 Task: Use Motocross Effect in this video Movie B.mp4
Action: Mouse moved to (259, 85)
Screenshot: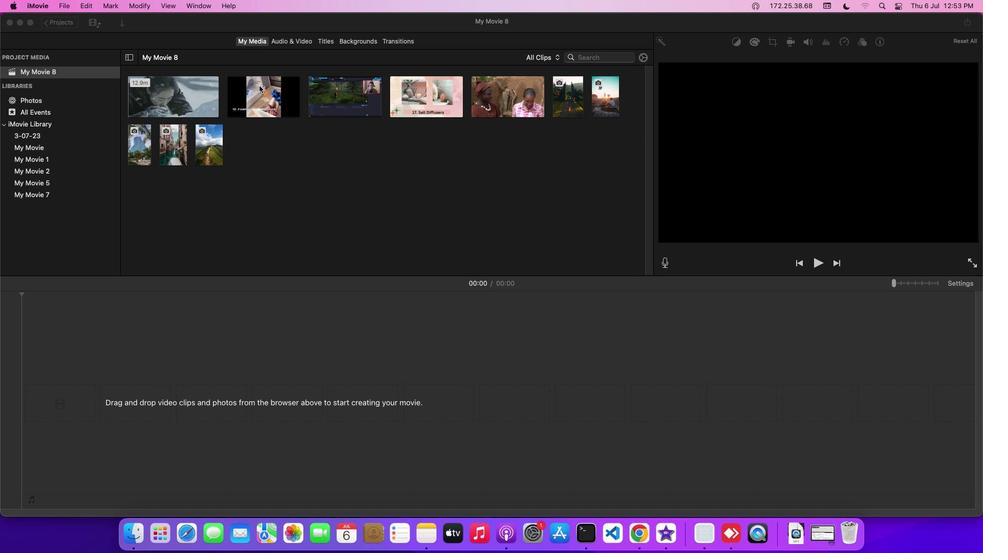 
Action: Mouse pressed left at (259, 85)
Screenshot: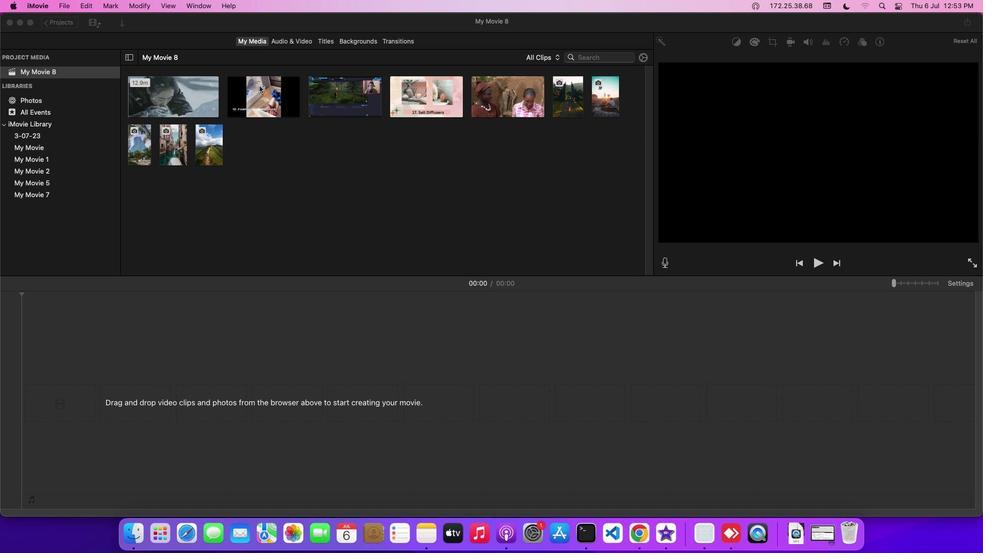 
Action: Mouse moved to (295, 44)
Screenshot: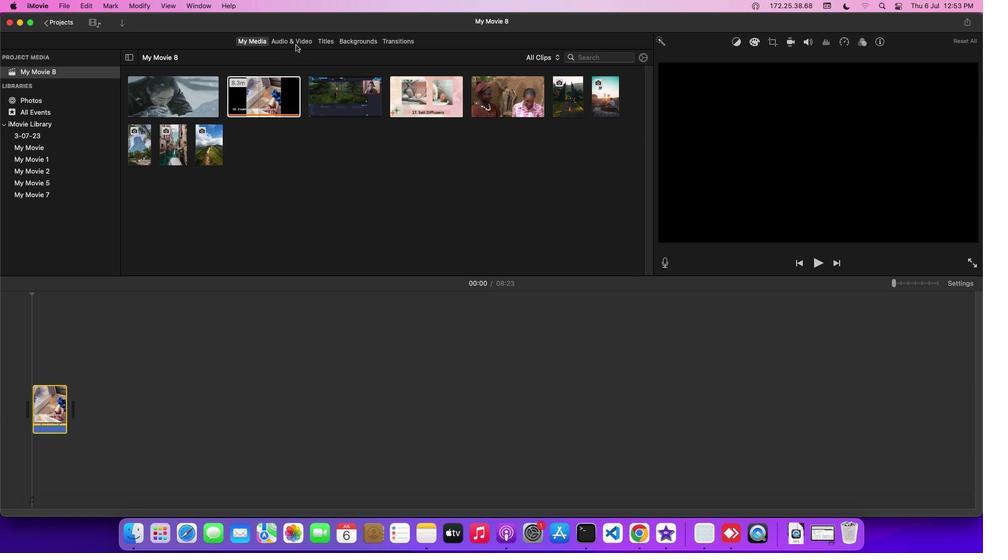 
Action: Mouse pressed left at (295, 44)
Screenshot: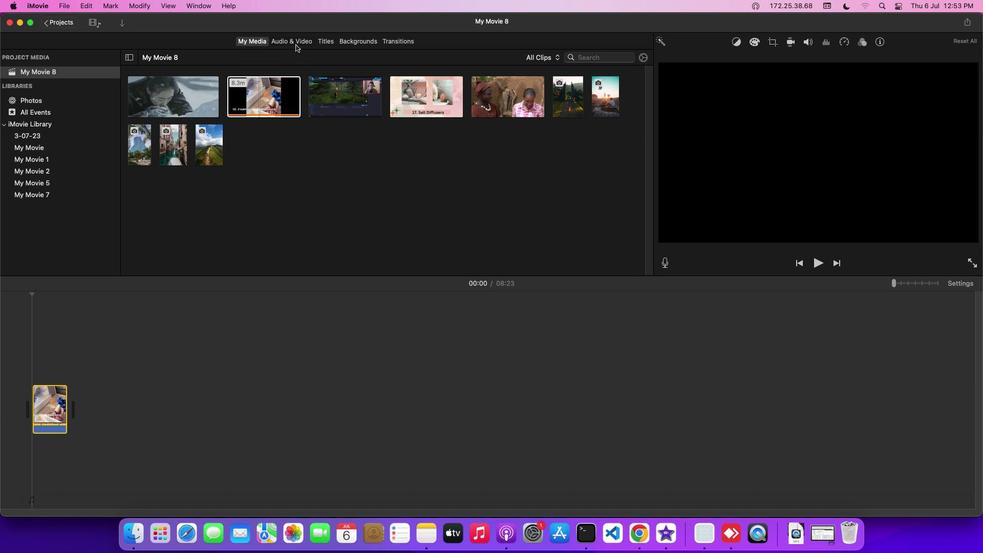 
Action: Mouse moved to (71, 99)
Screenshot: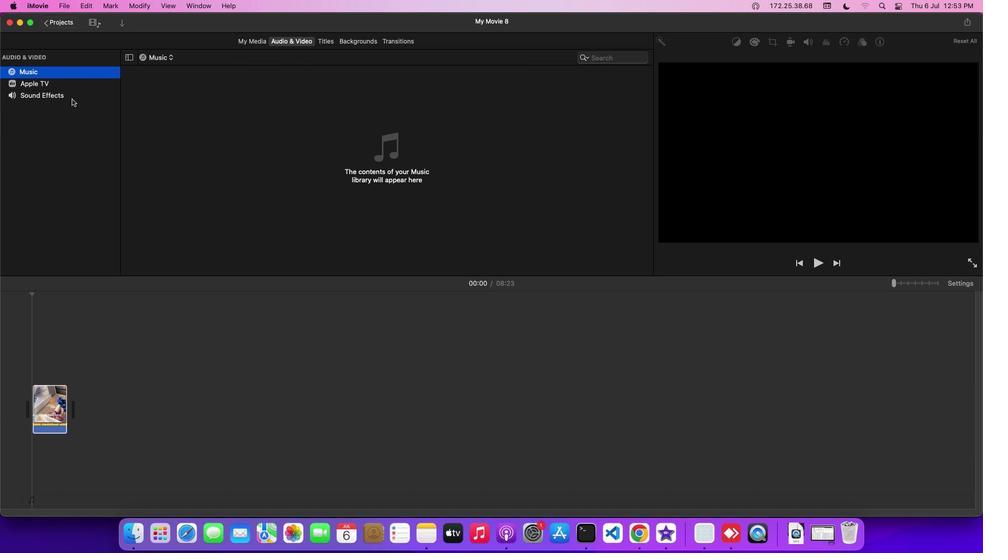 
Action: Mouse pressed left at (71, 99)
Screenshot: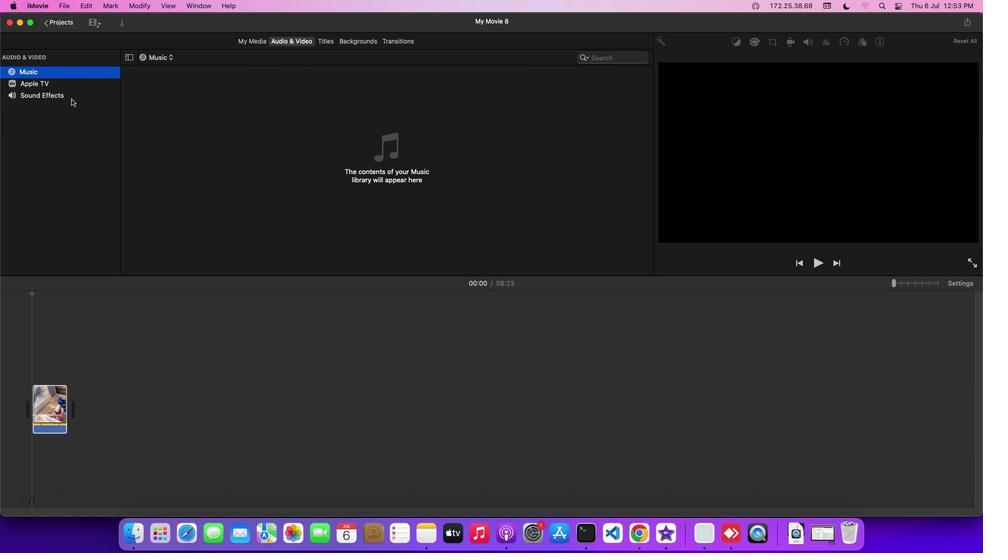 
Action: Mouse moved to (159, 177)
Screenshot: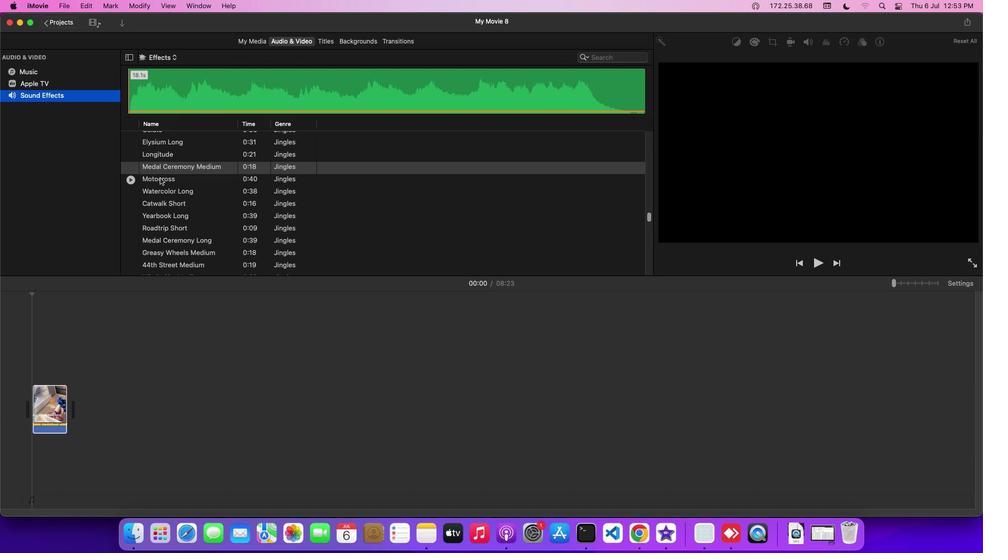 
Action: Mouse pressed left at (159, 177)
Screenshot: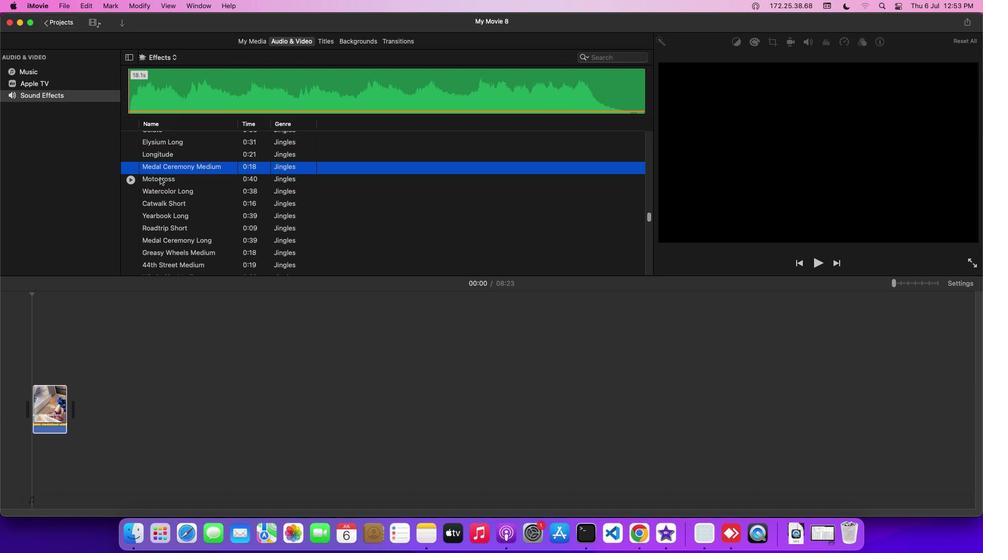 
Action: Mouse pressed left at (159, 177)
Screenshot: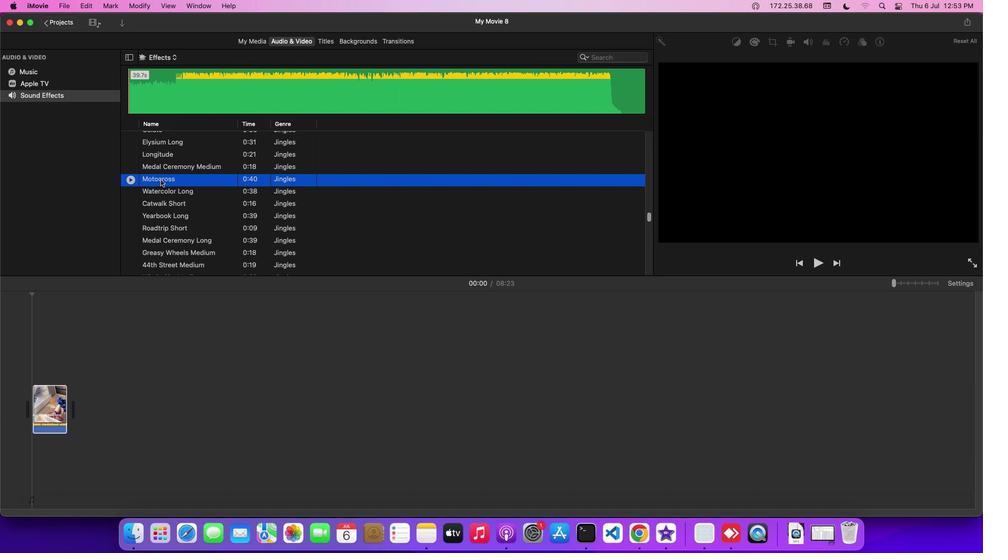 
Action: Mouse moved to (162, 446)
Screenshot: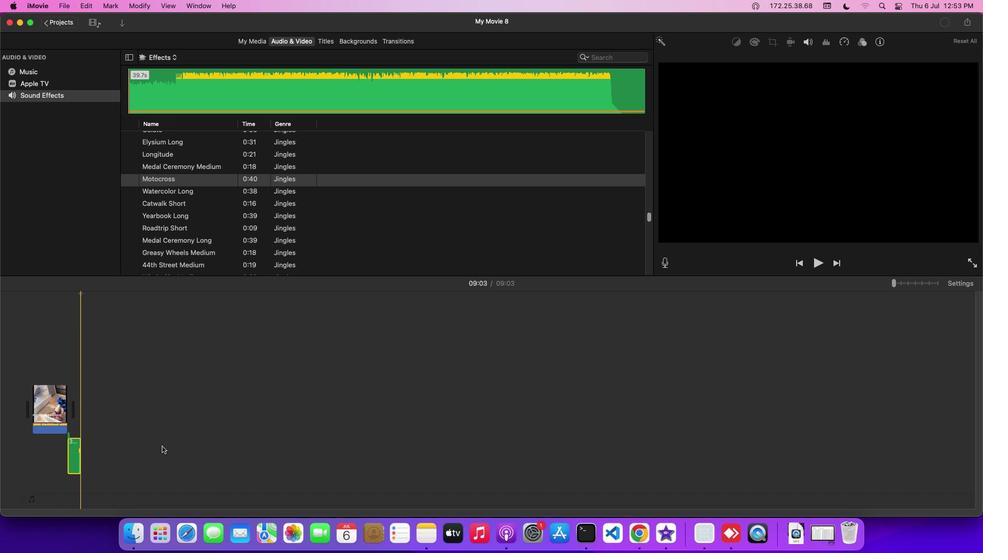 
